 Task: Create a due date automation when advanced on, 2 days after a card is due add content with a name not starting with resume at 11:00 AM.
Action: Mouse moved to (1159, 97)
Screenshot: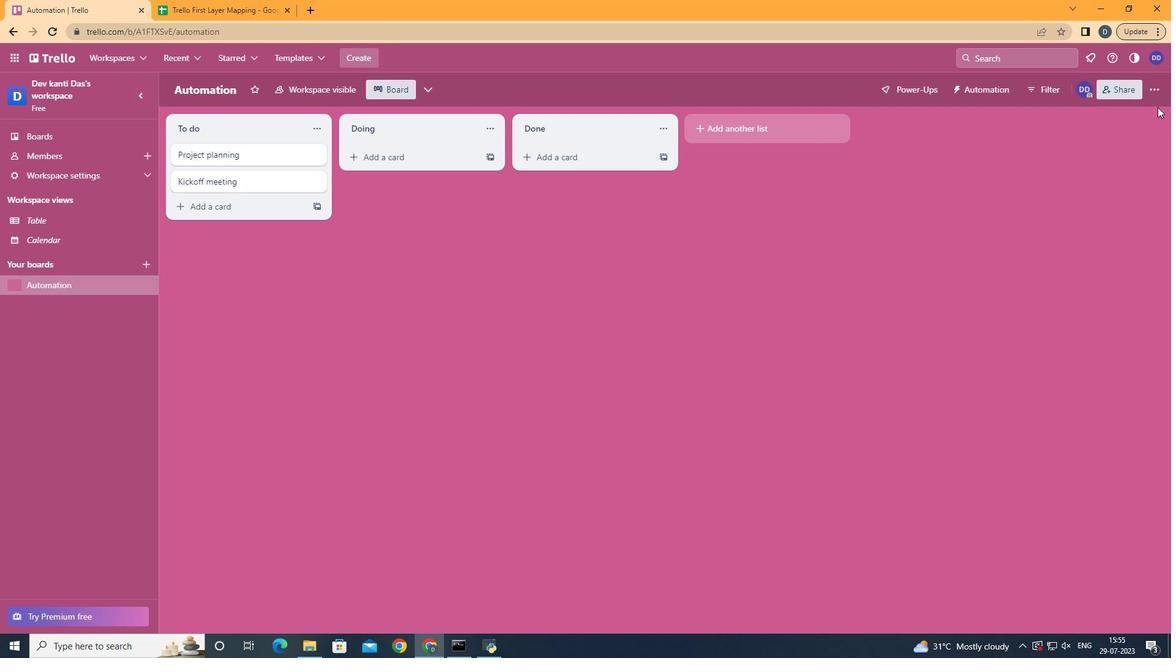 
Action: Mouse pressed left at (1159, 97)
Screenshot: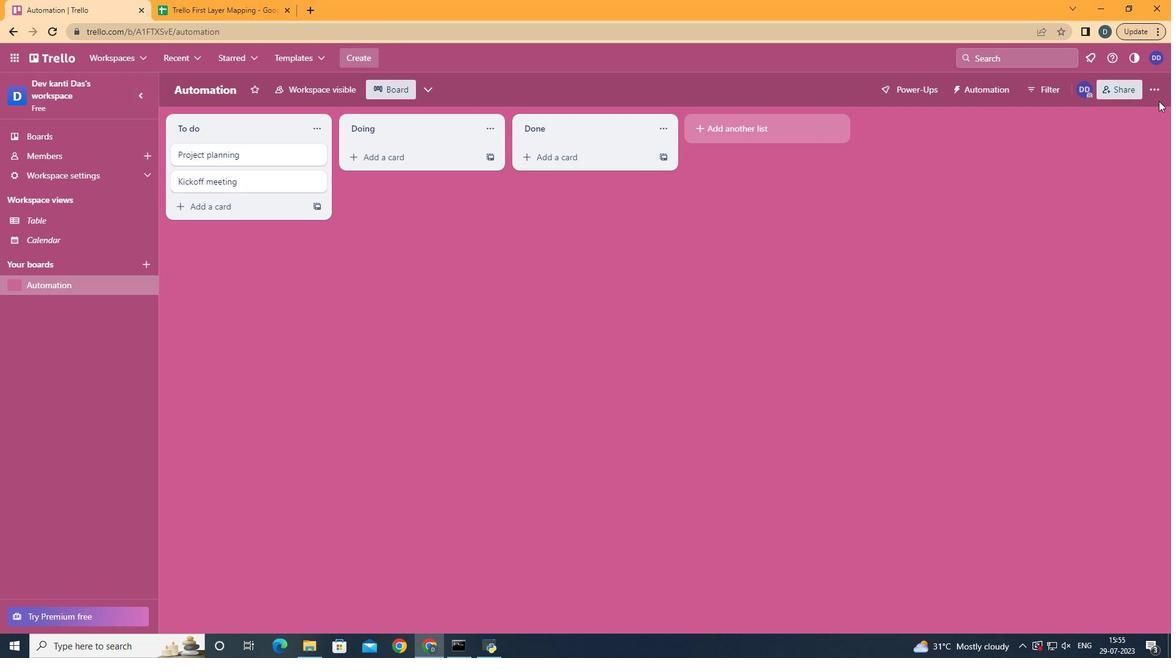 
Action: Mouse moved to (1088, 262)
Screenshot: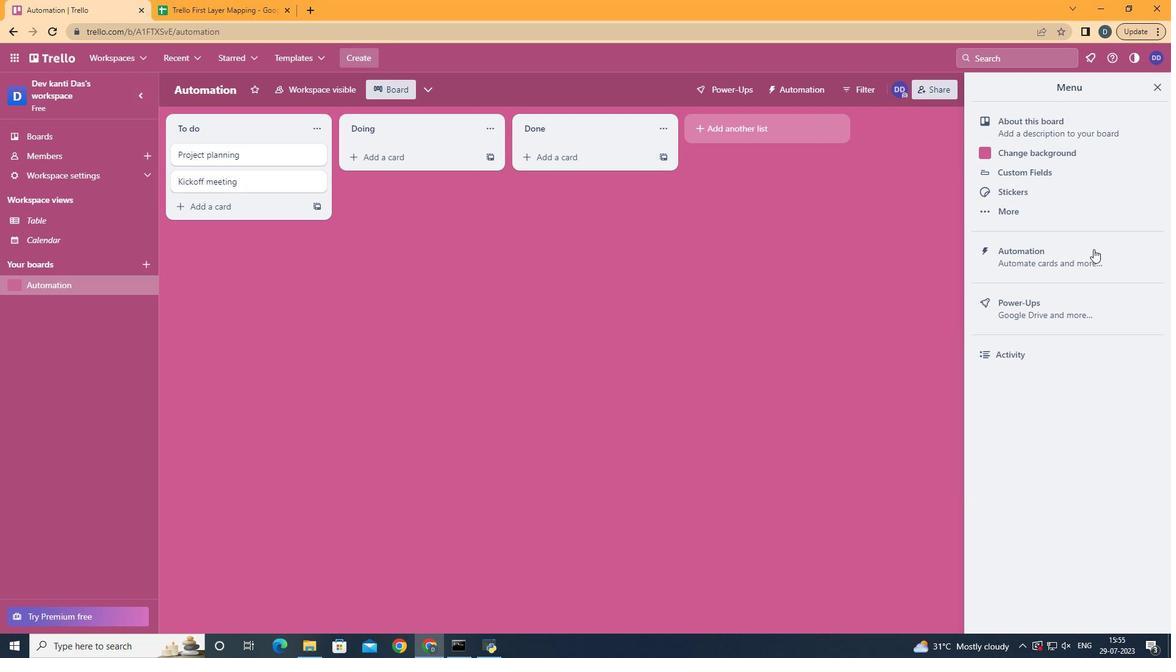 
Action: Mouse pressed left at (1088, 262)
Screenshot: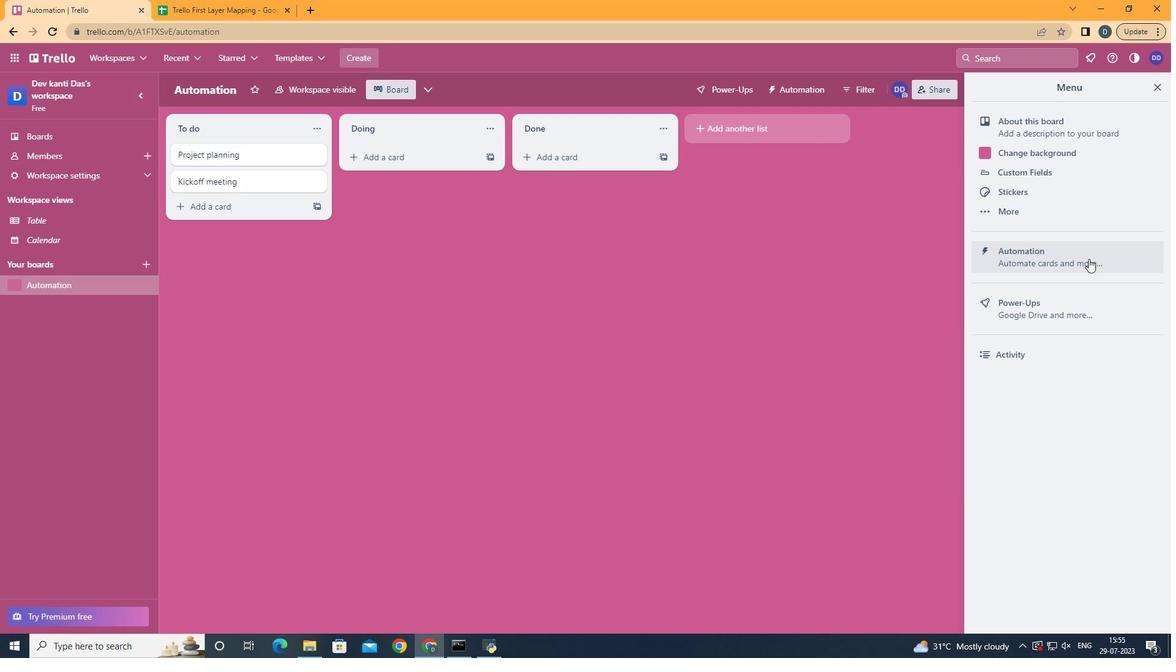 
Action: Mouse moved to (211, 255)
Screenshot: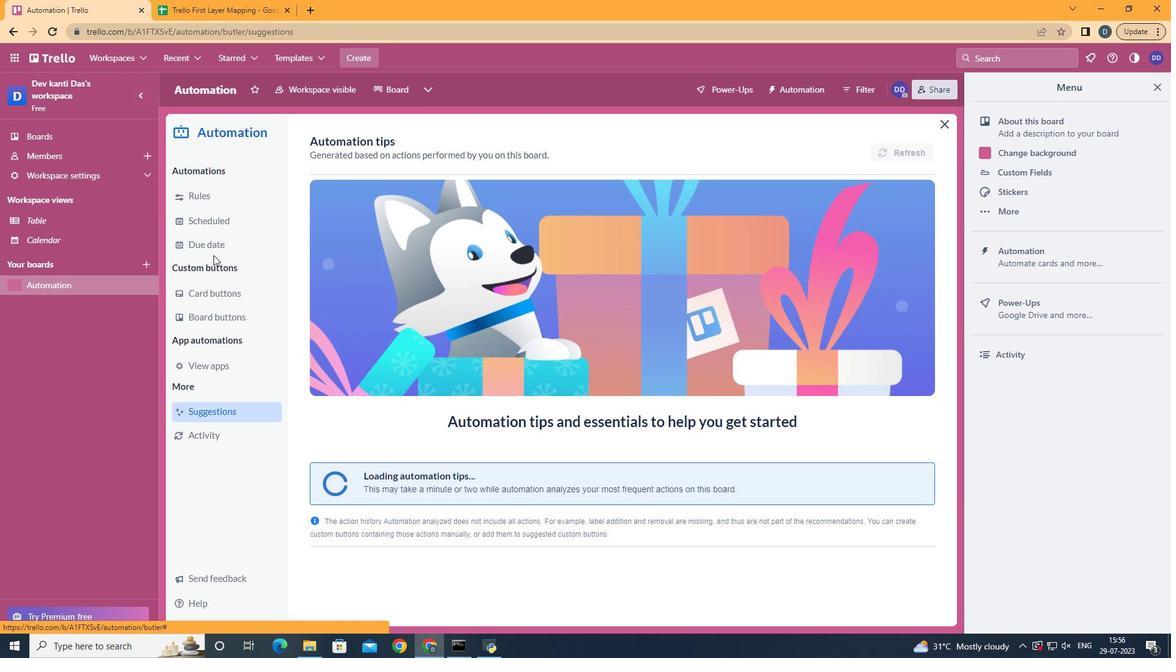 
Action: Mouse pressed left at (211, 255)
Screenshot: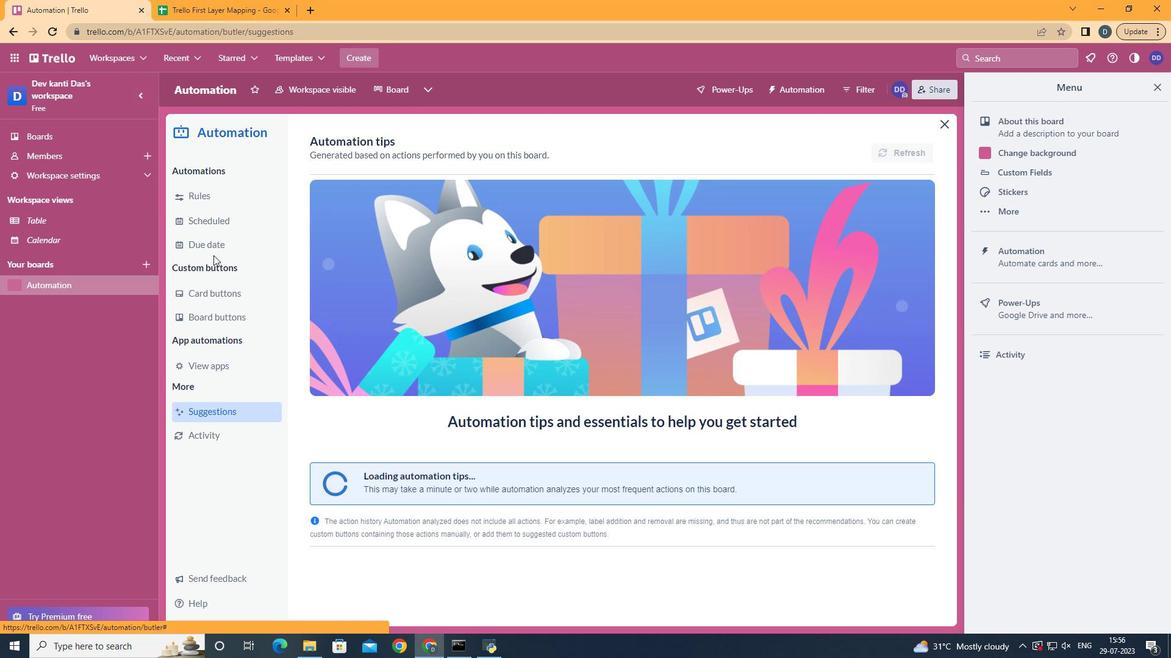 
Action: Mouse moved to (866, 151)
Screenshot: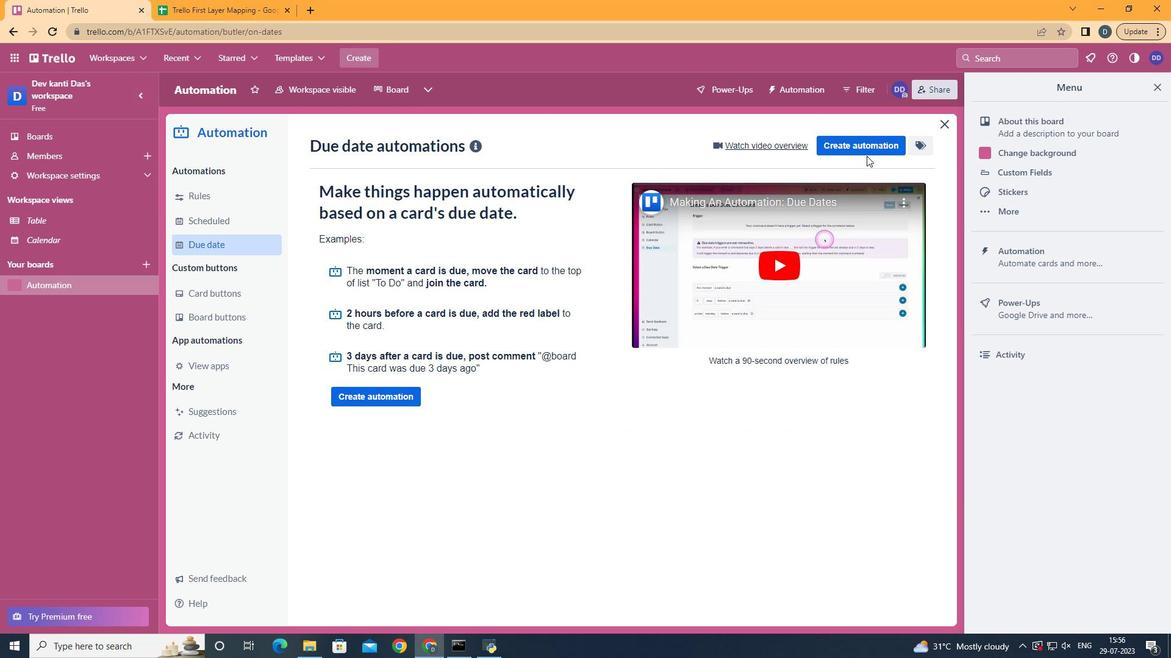 
Action: Mouse pressed left at (866, 151)
Screenshot: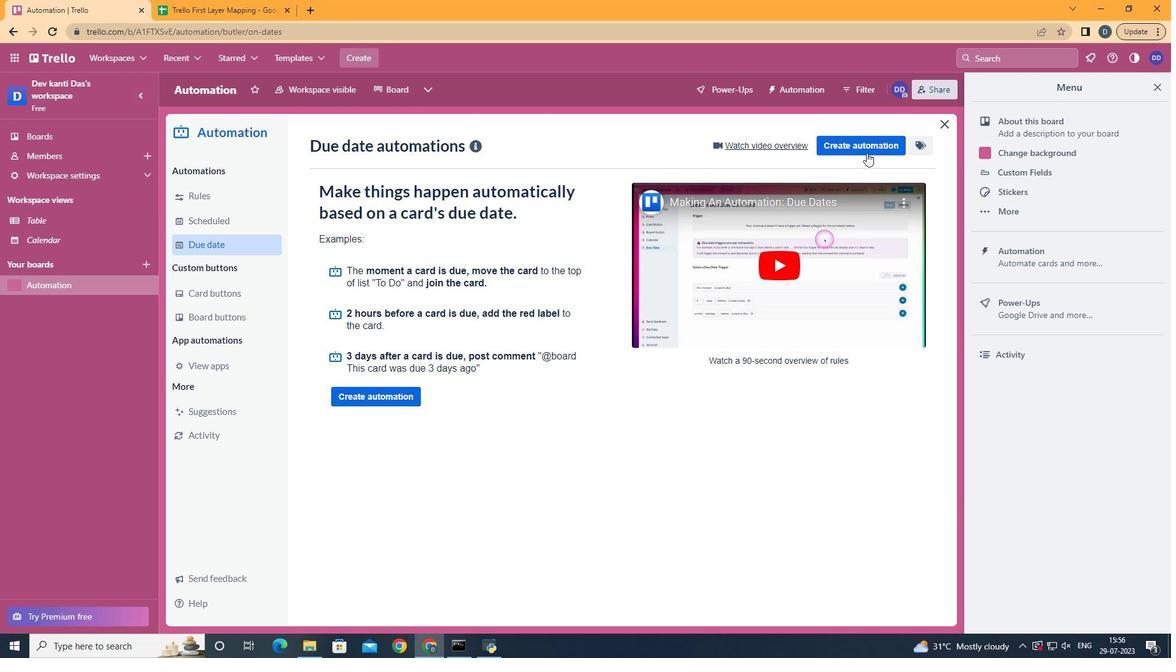
Action: Mouse moved to (619, 261)
Screenshot: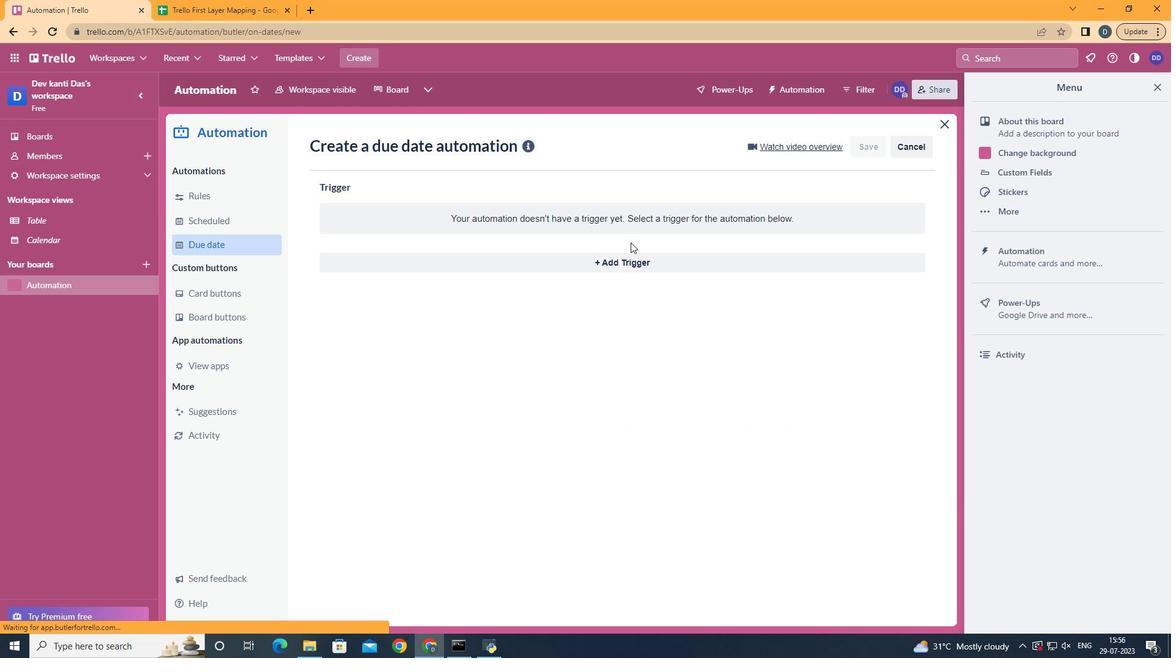 
Action: Mouse pressed left at (619, 261)
Screenshot: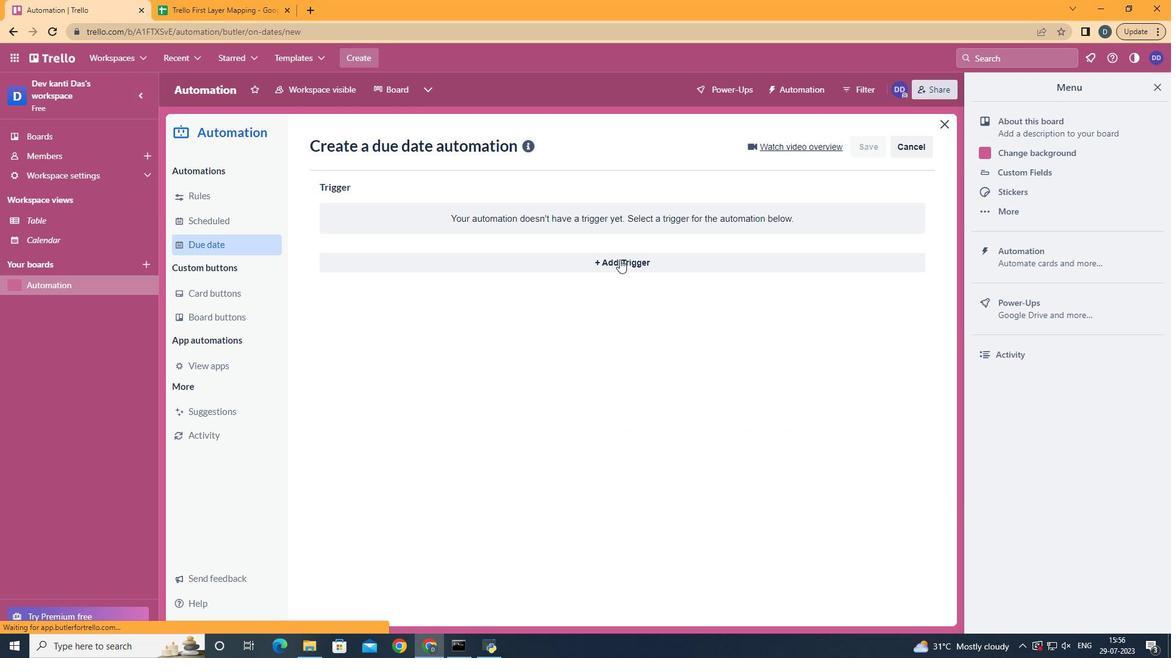 
Action: Mouse moved to (429, 491)
Screenshot: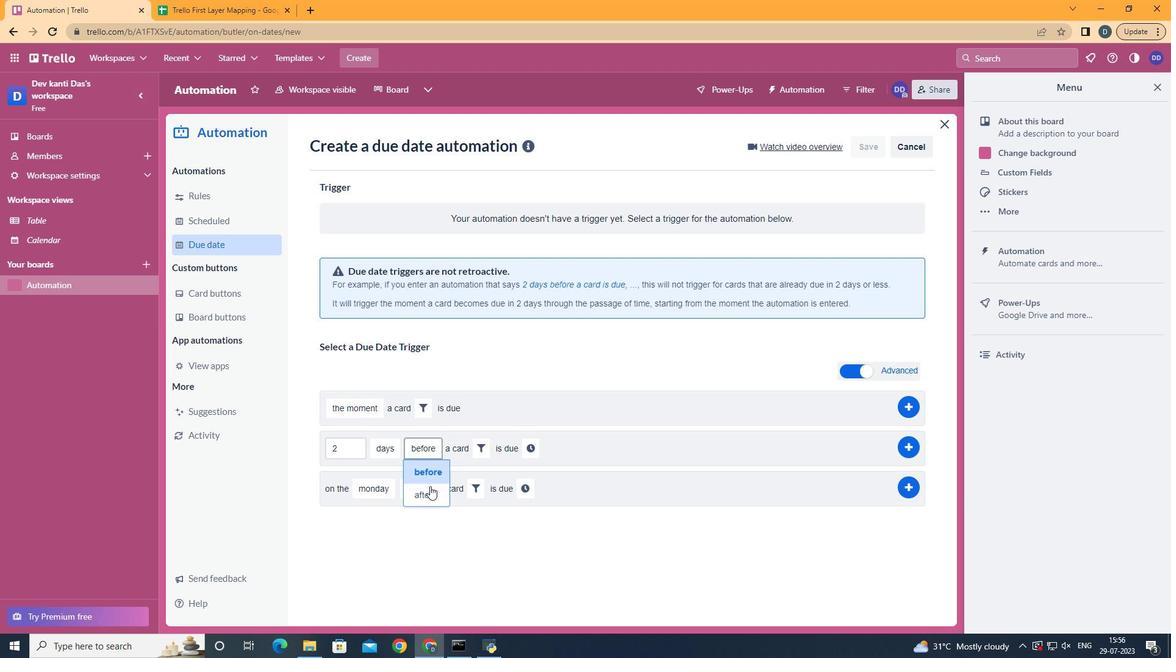 
Action: Mouse pressed left at (429, 491)
Screenshot: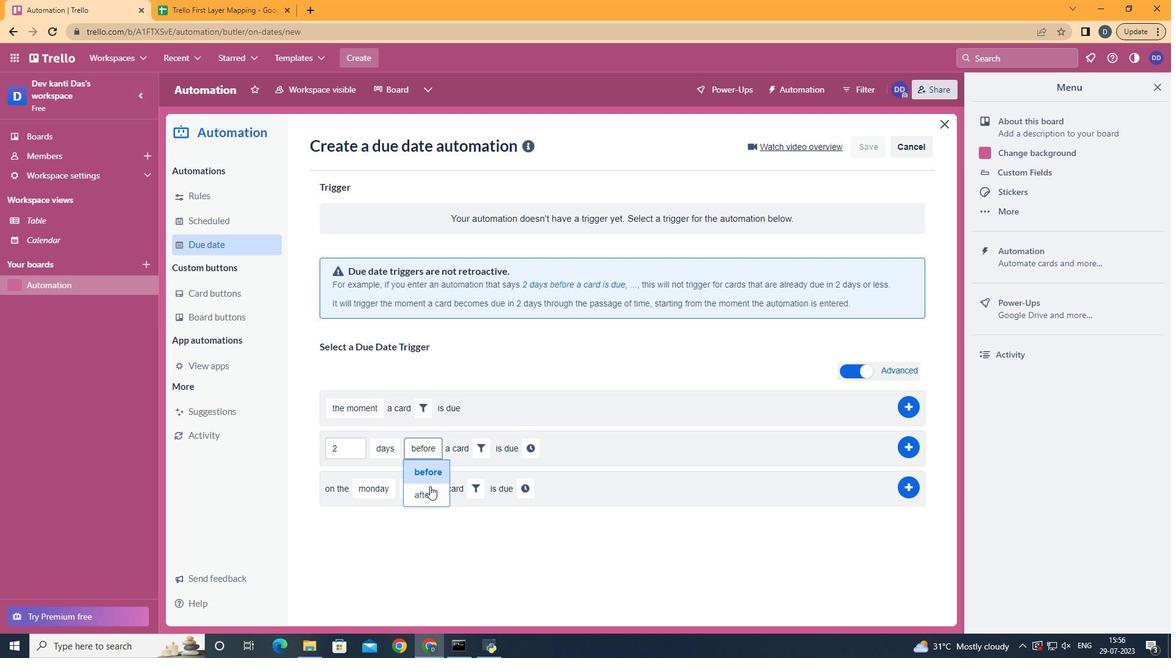 
Action: Mouse moved to (472, 451)
Screenshot: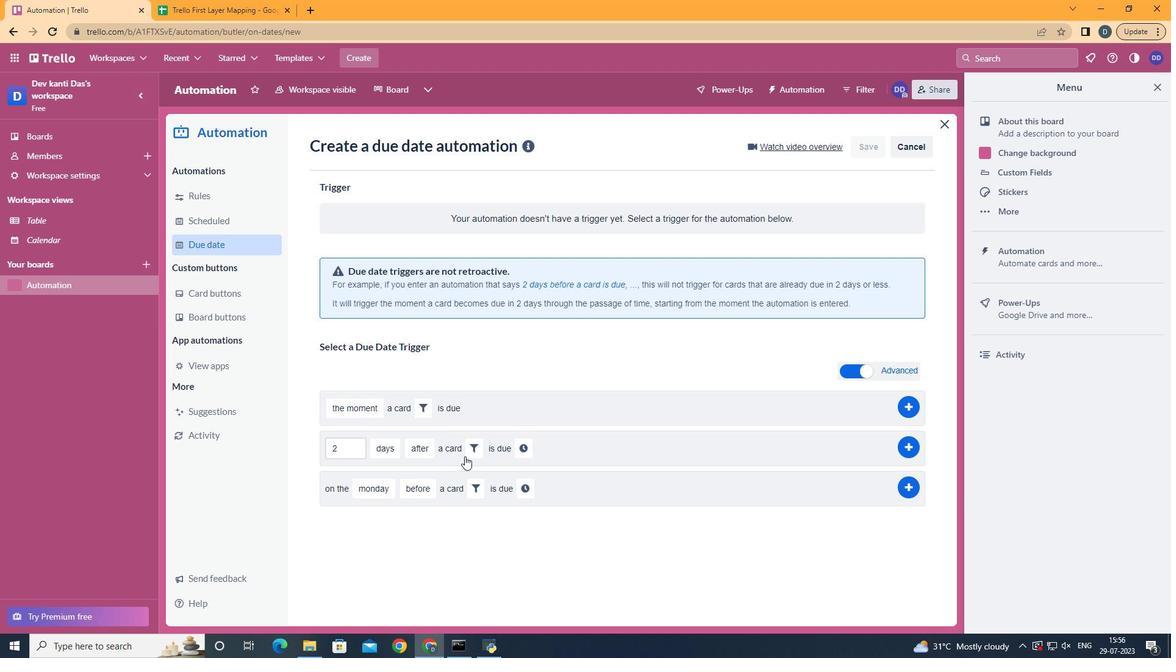 
Action: Mouse pressed left at (472, 451)
Screenshot: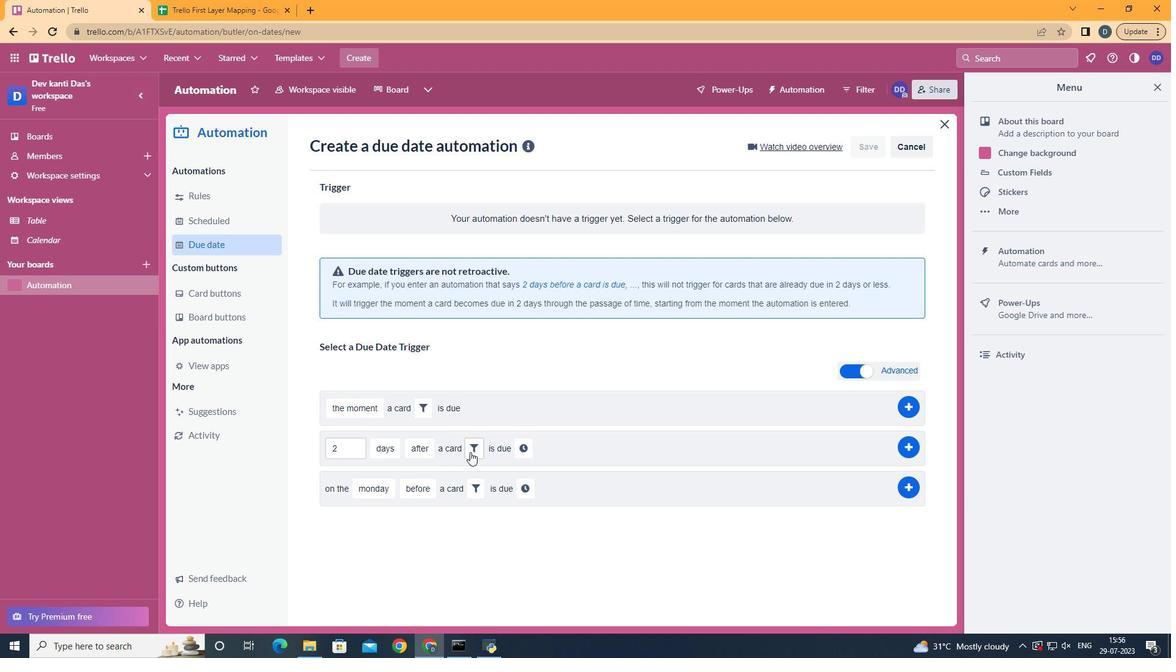 
Action: Mouse moved to (636, 485)
Screenshot: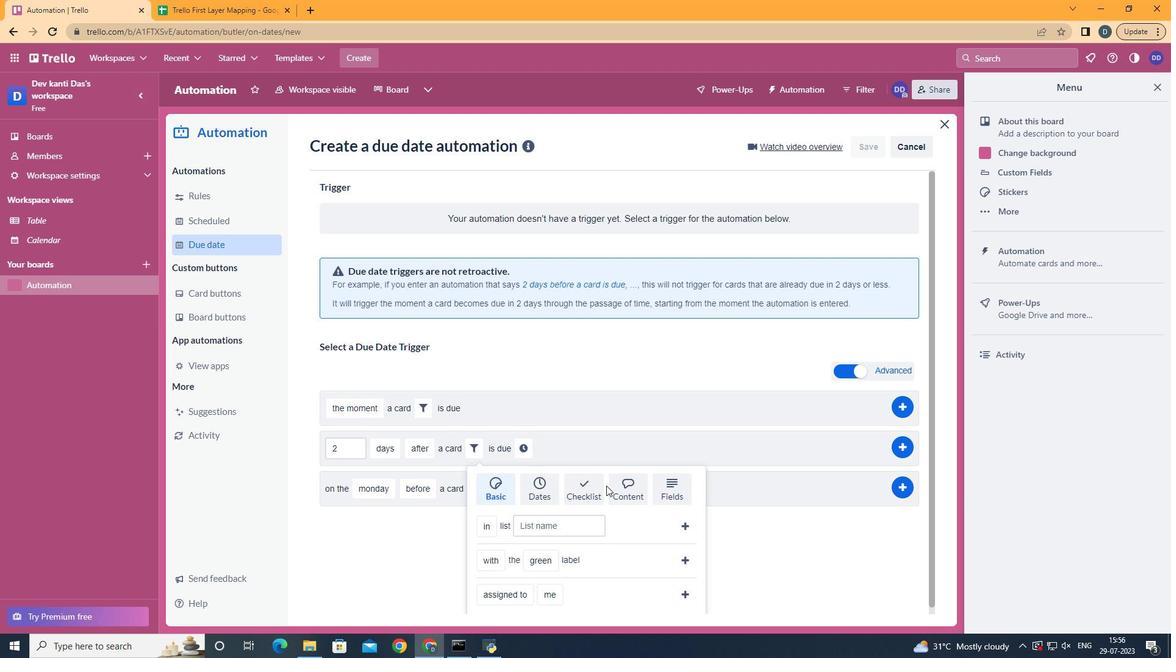 
Action: Mouse pressed left at (636, 485)
Screenshot: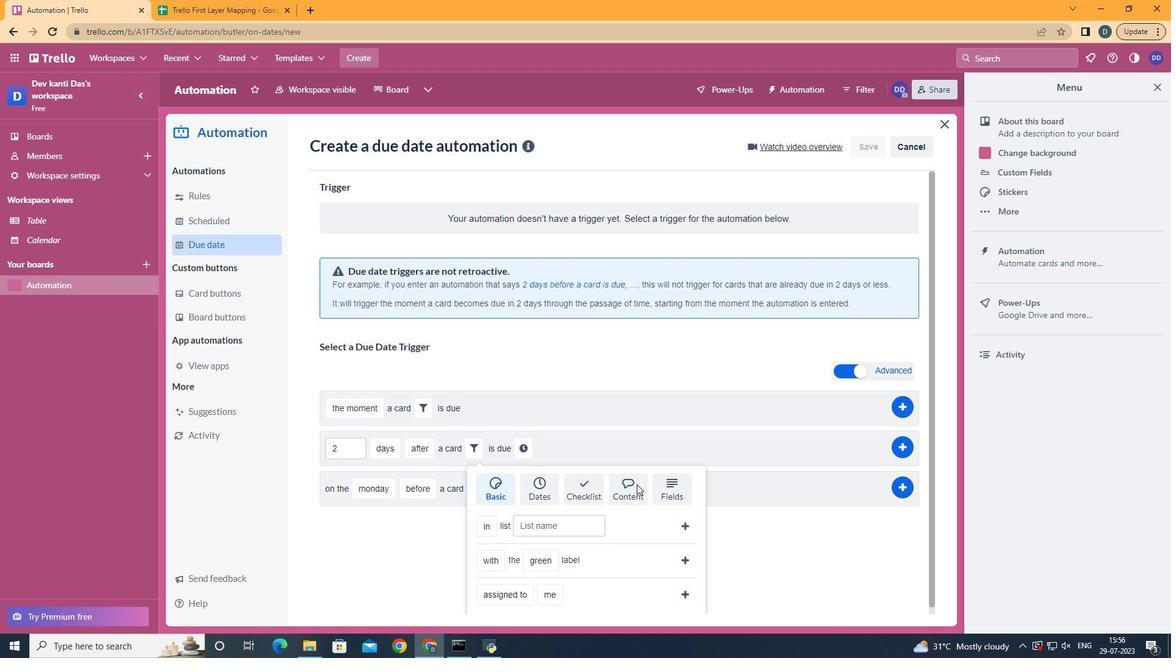 
Action: Mouse scrolled (636, 484) with delta (0, 0)
Screenshot: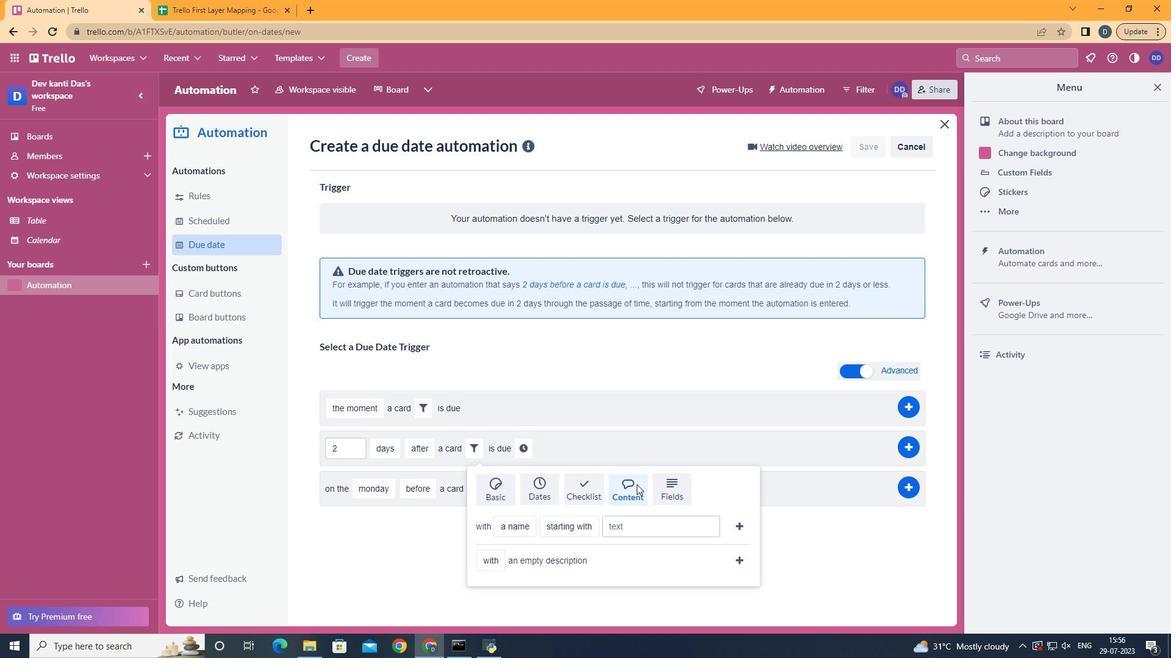 
Action: Mouse moved to (517, 555)
Screenshot: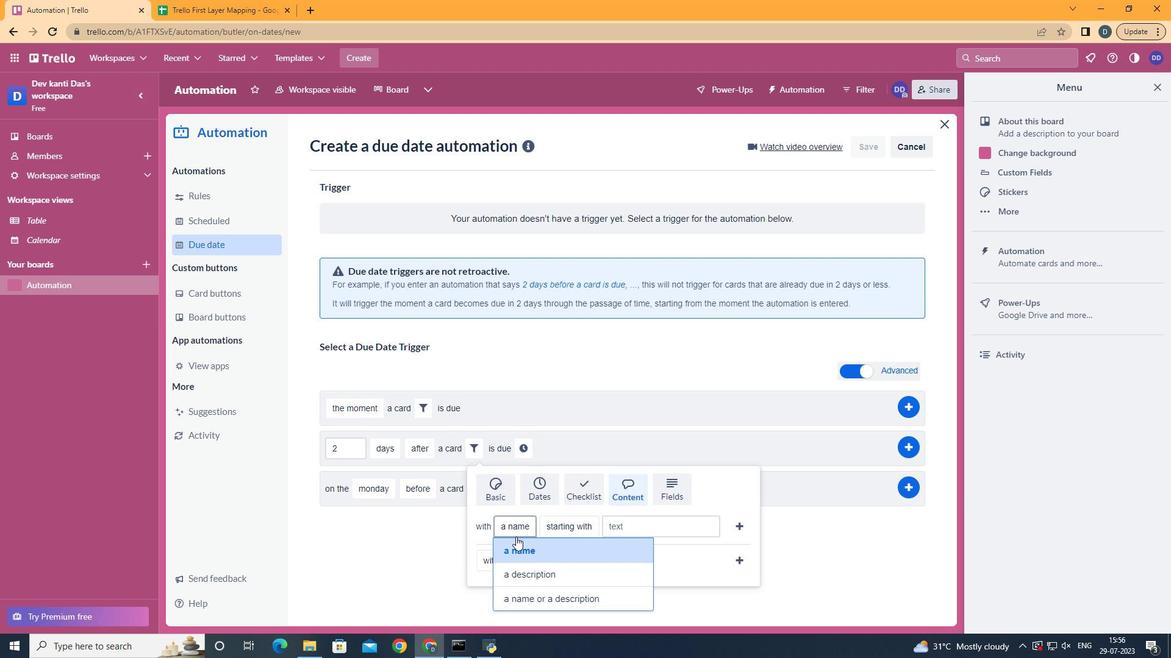 
Action: Mouse pressed left at (517, 555)
Screenshot: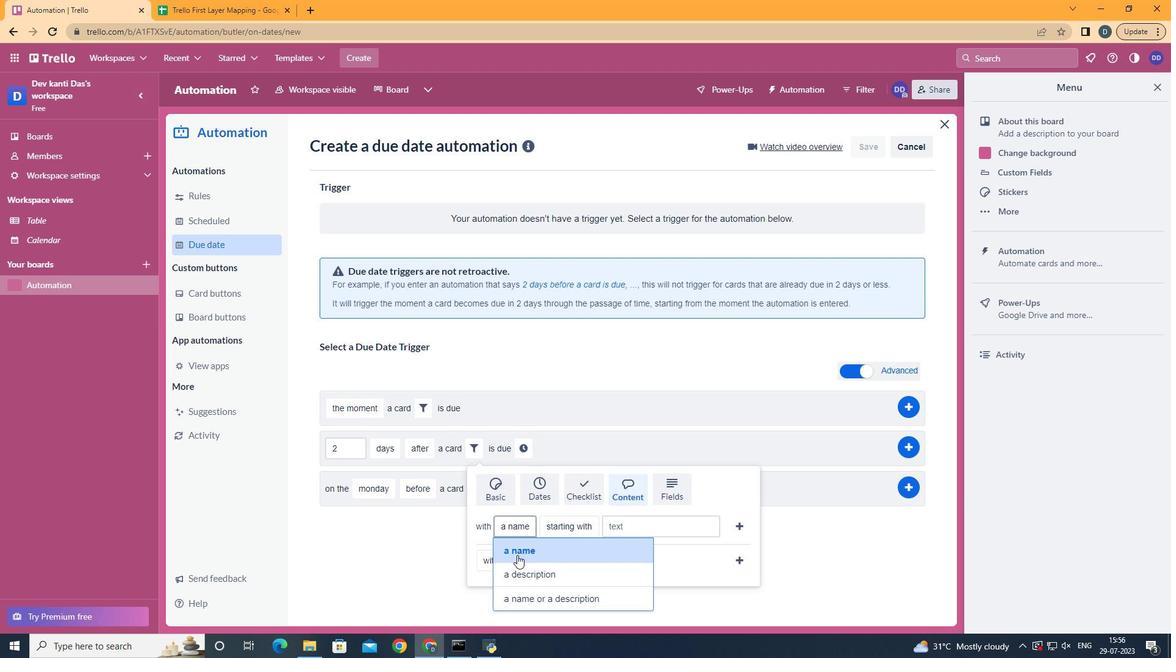 
Action: Mouse moved to (603, 453)
Screenshot: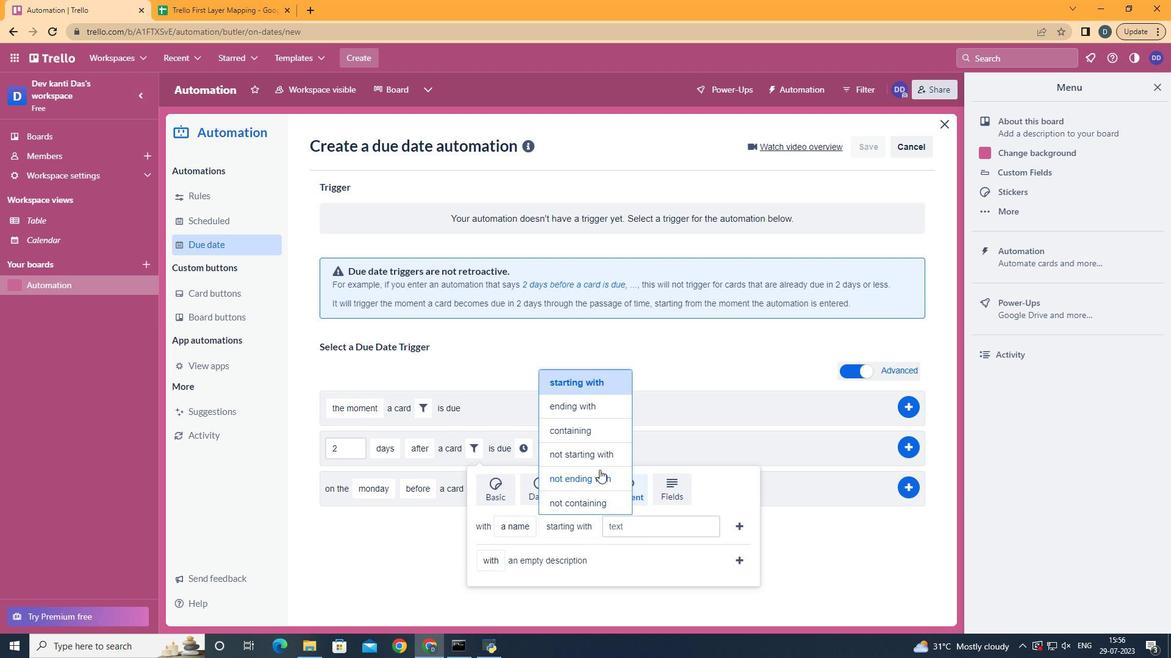
Action: Mouse pressed left at (603, 453)
Screenshot: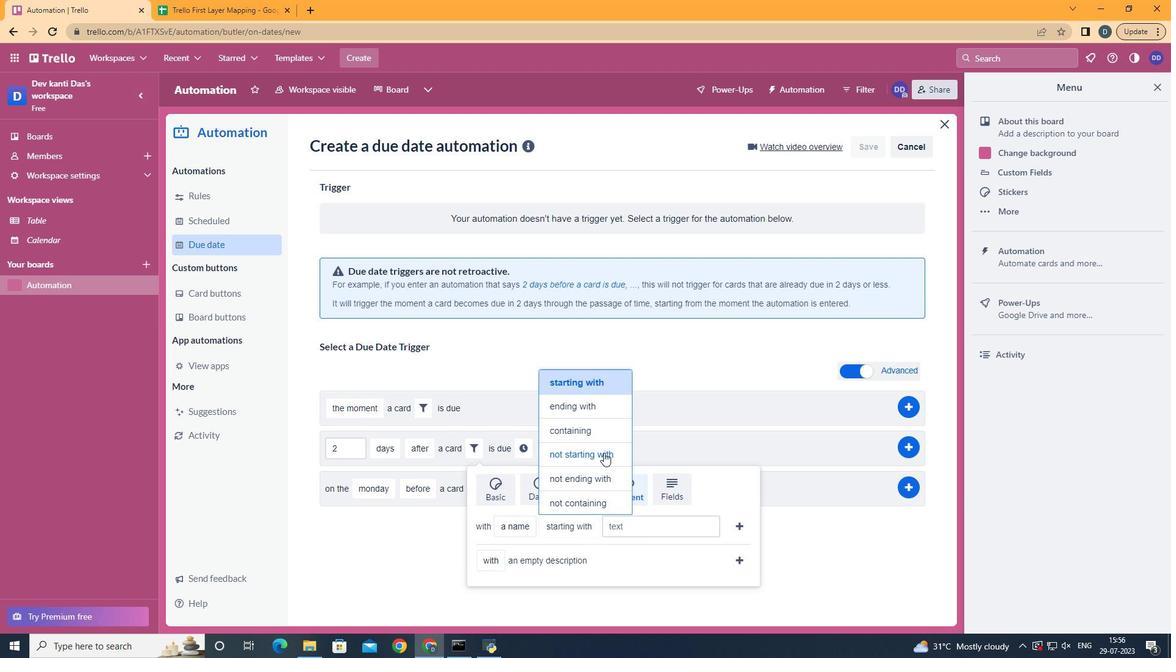 
Action: Mouse moved to (652, 525)
Screenshot: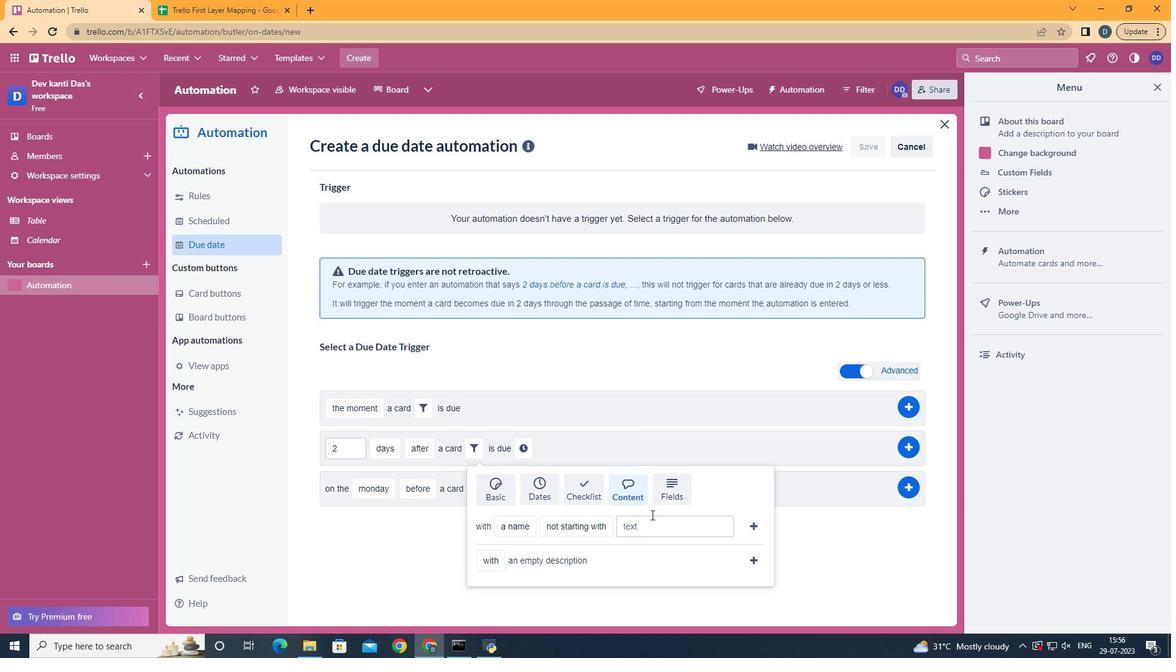 
Action: Mouse pressed left at (652, 525)
Screenshot: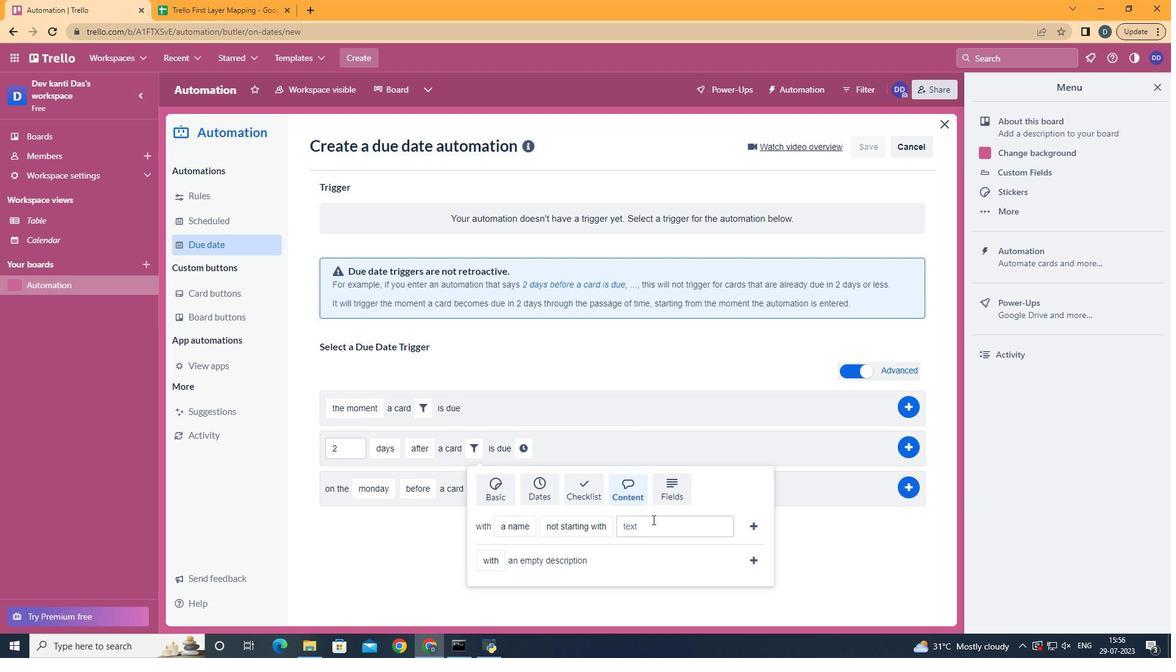 
Action: Key pressed resume
Screenshot: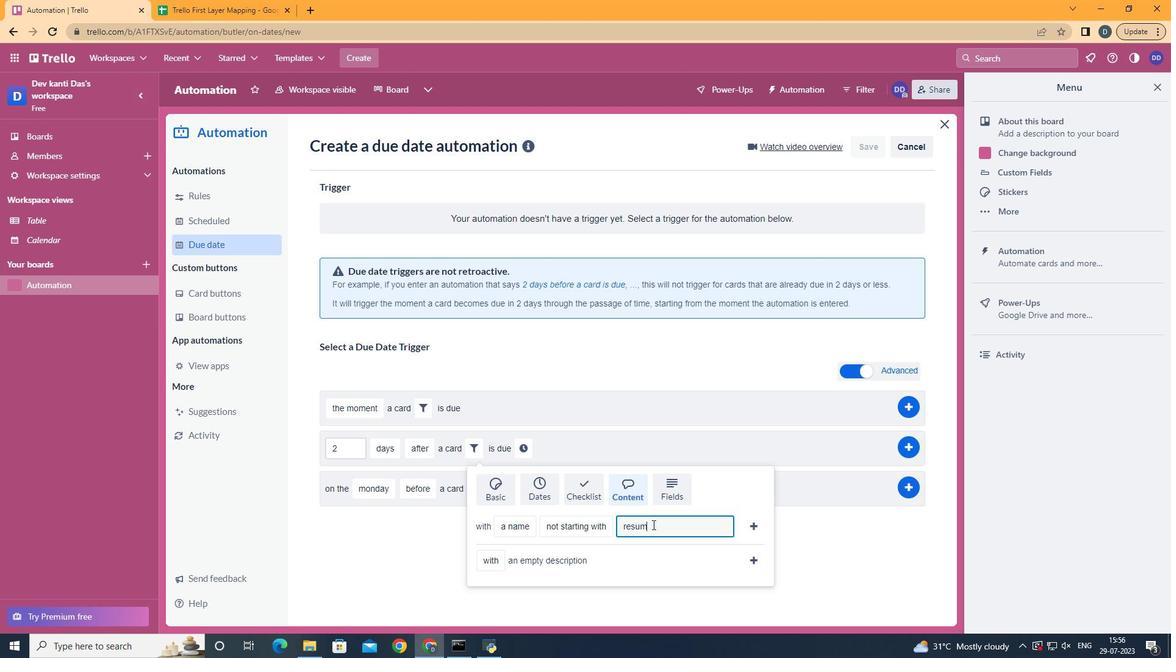 
Action: Mouse moved to (752, 527)
Screenshot: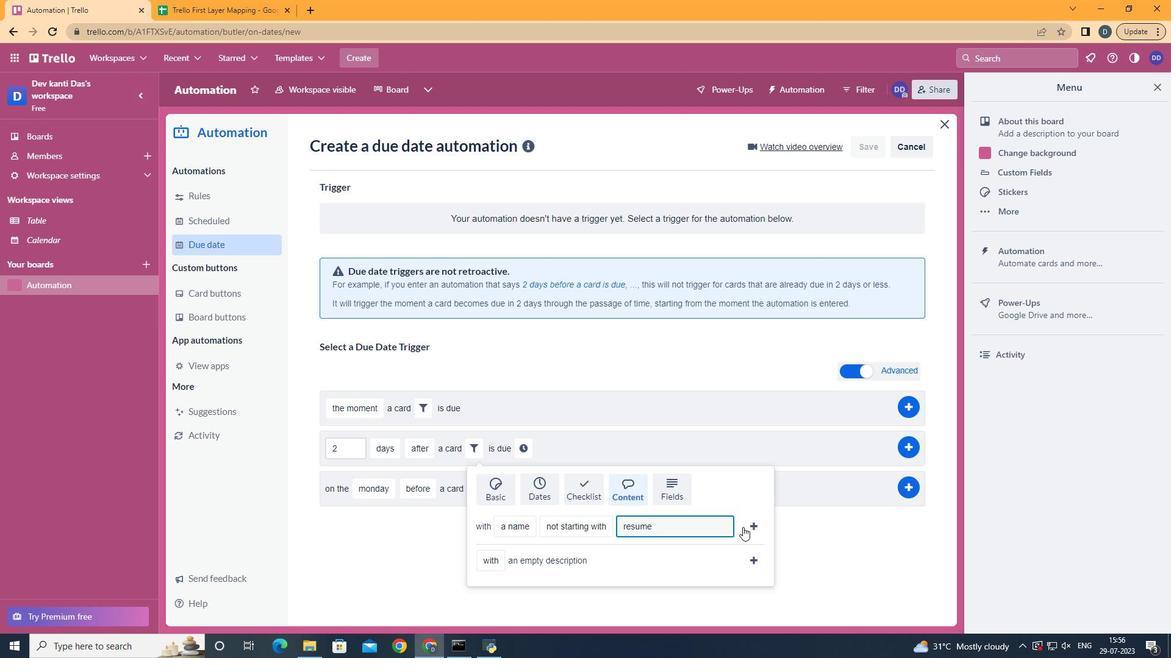 
Action: Mouse pressed left at (752, 527)
Screenshot: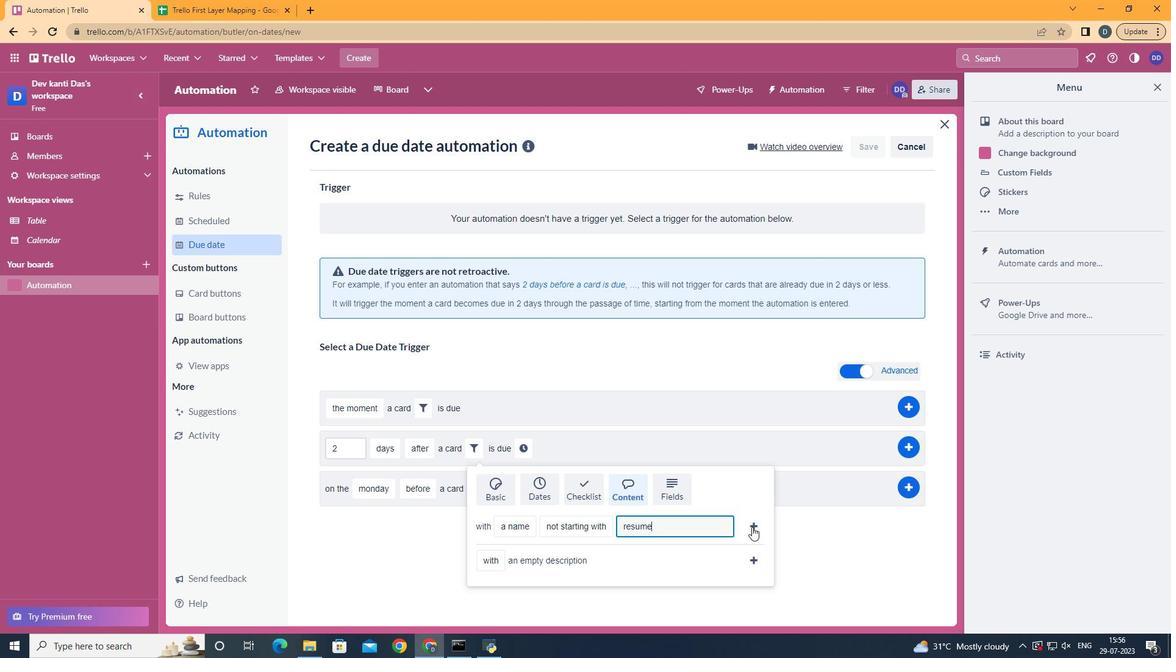 
Action: Mouse moved to (701, 444)
Screenshot: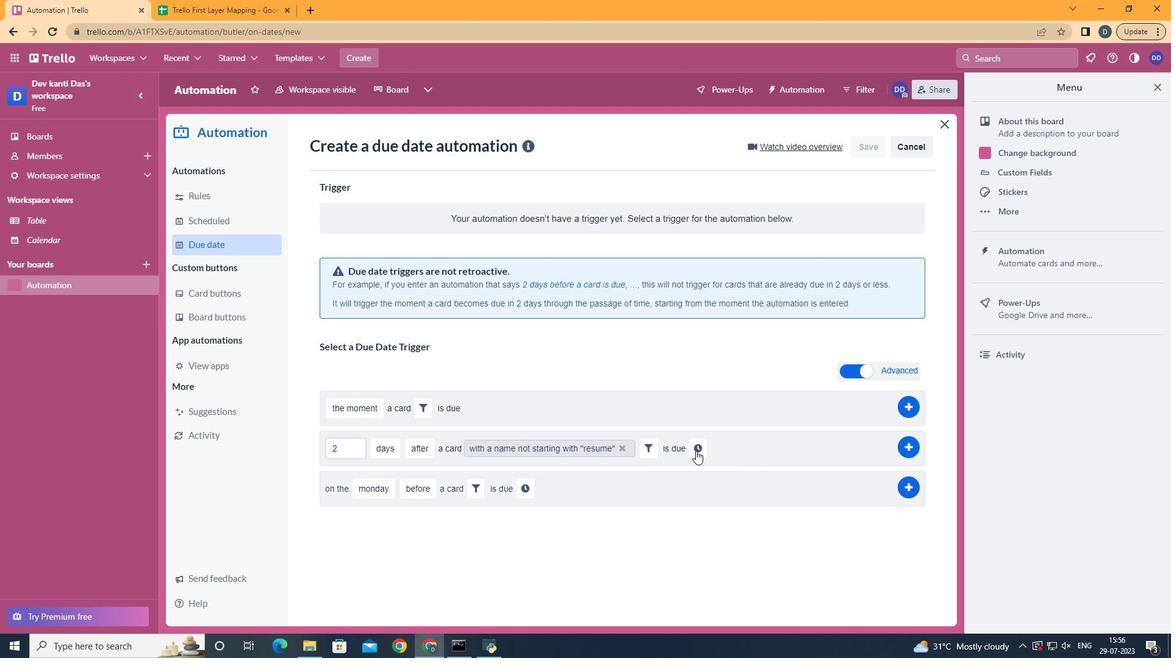 
Action: Mouse pressed left at (701, 444)
Screenshot: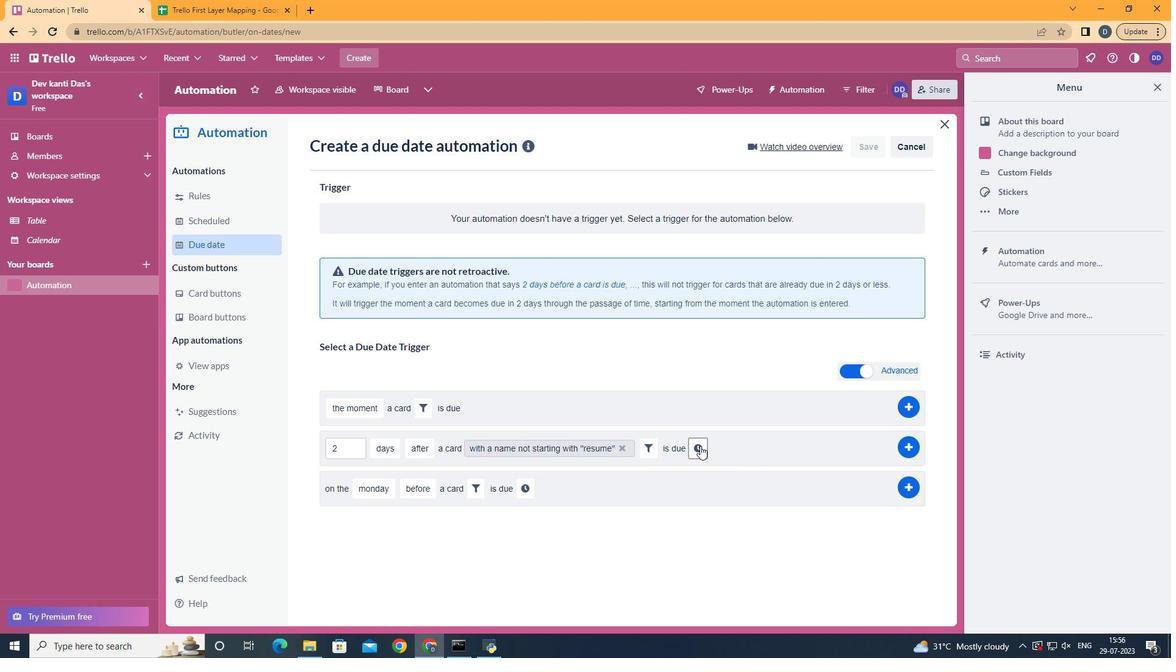 
Action: Mouse moved to (734, 452)
Screenshot: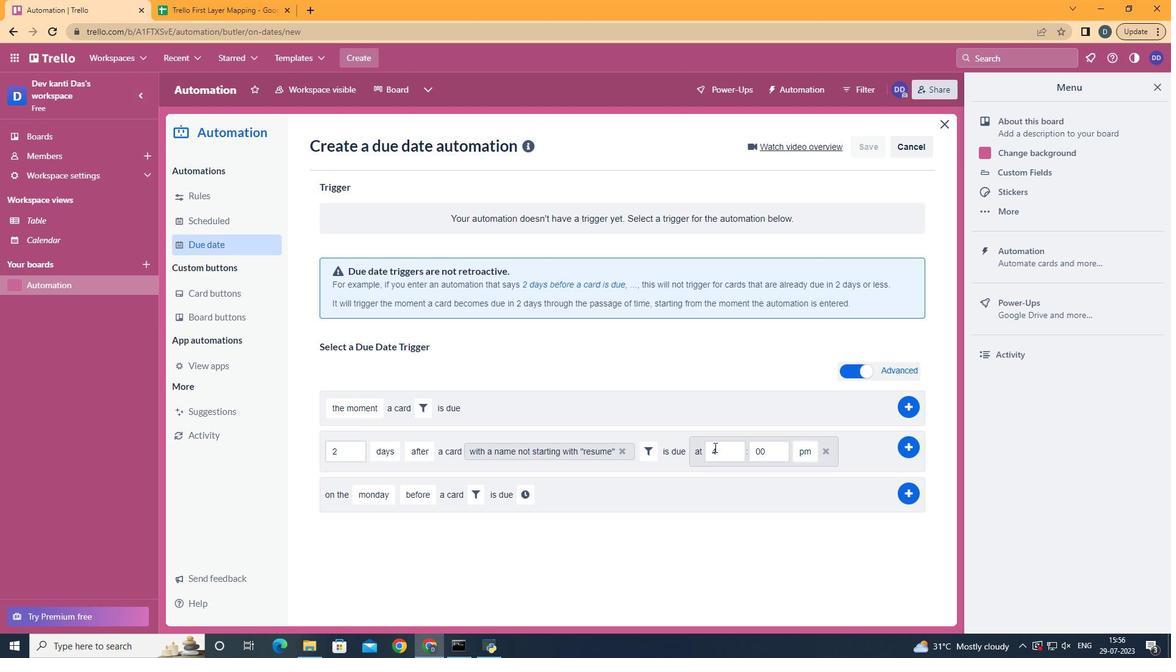 
Action: Mouse pressed left at (734, 452)
Screenshot: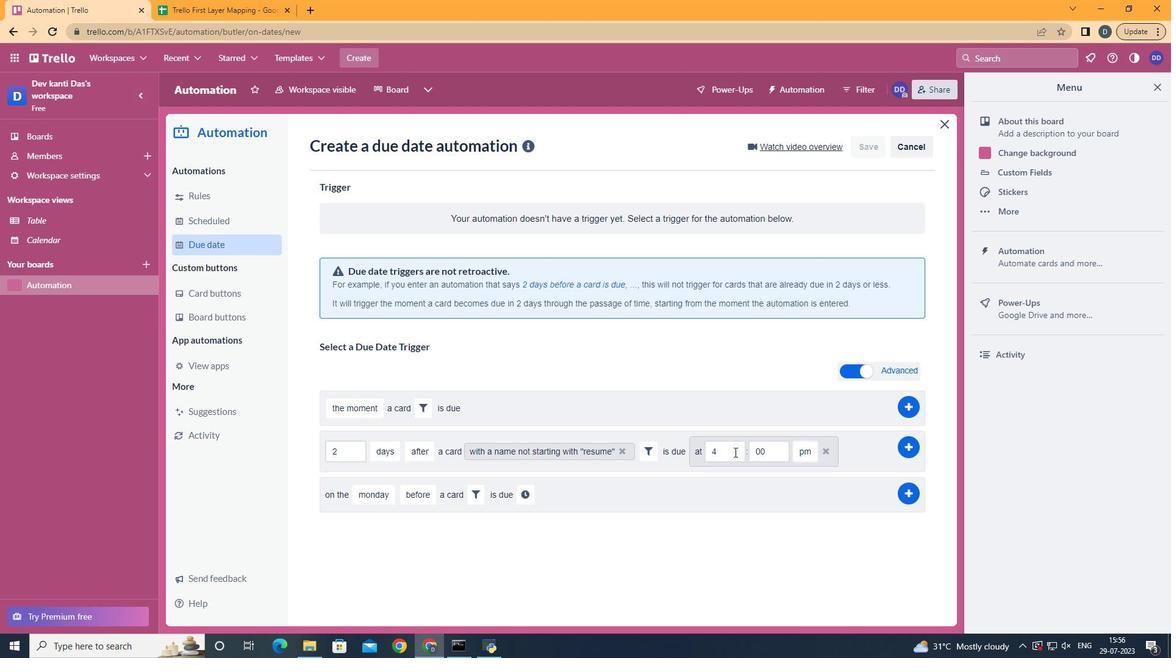 
Action: Key pressed <Key.backspace>11
Screenshot: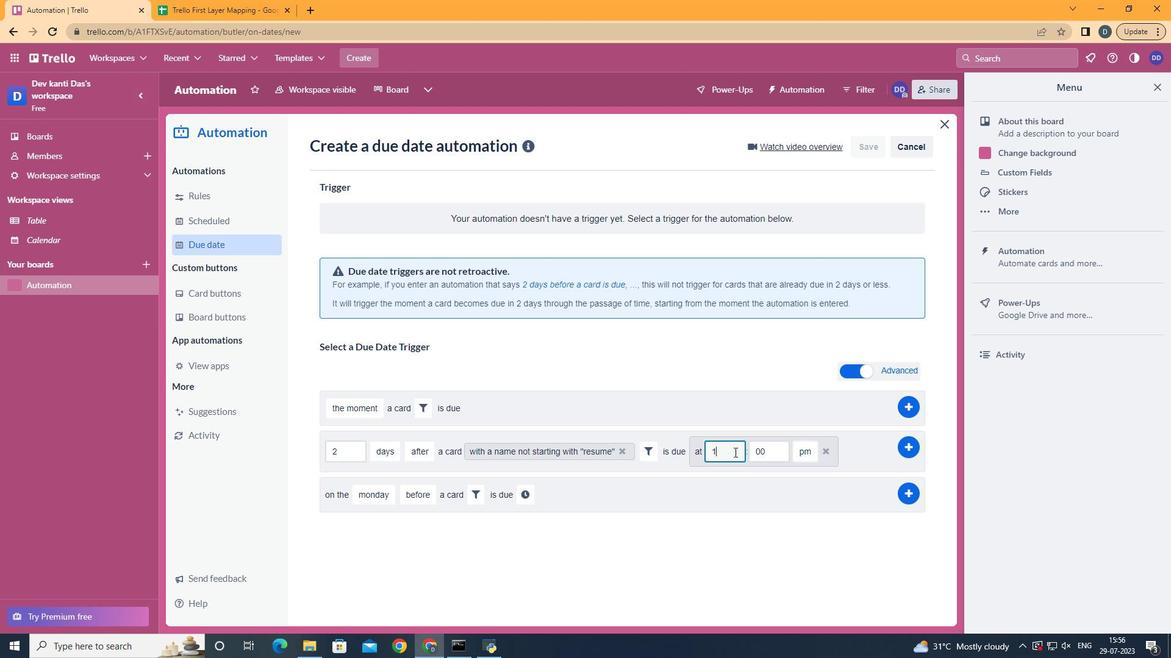 
Action: Mouse moved to (810, 477)
Screenshot: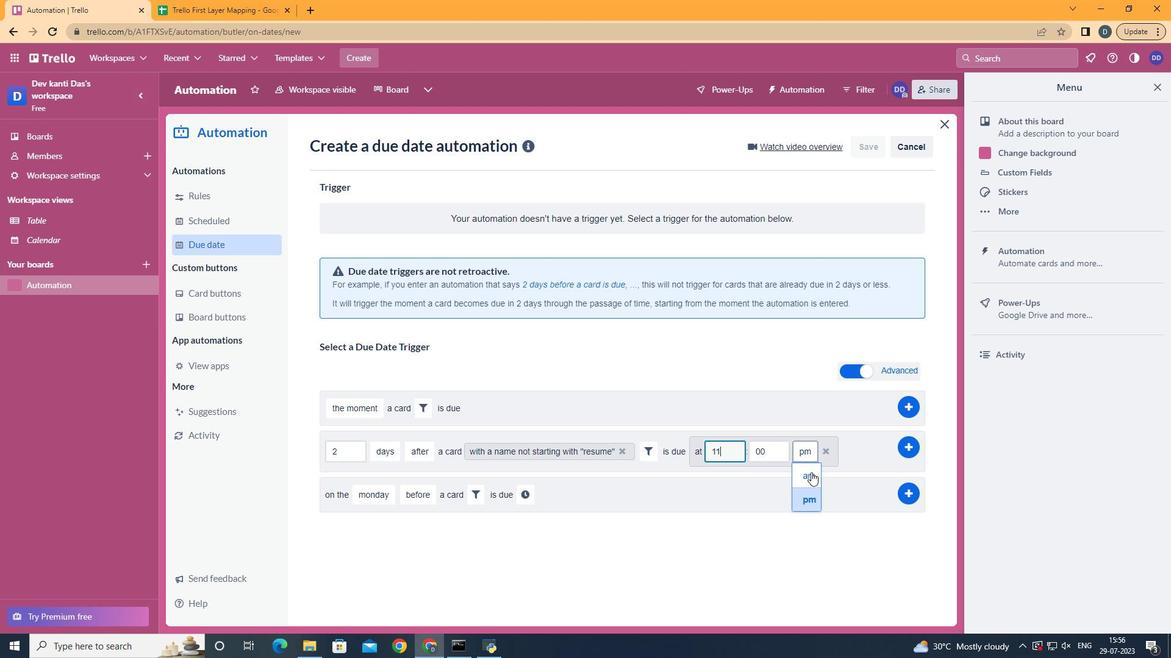 
Action: Mouse pressed left at (810, 477)
Screenshot: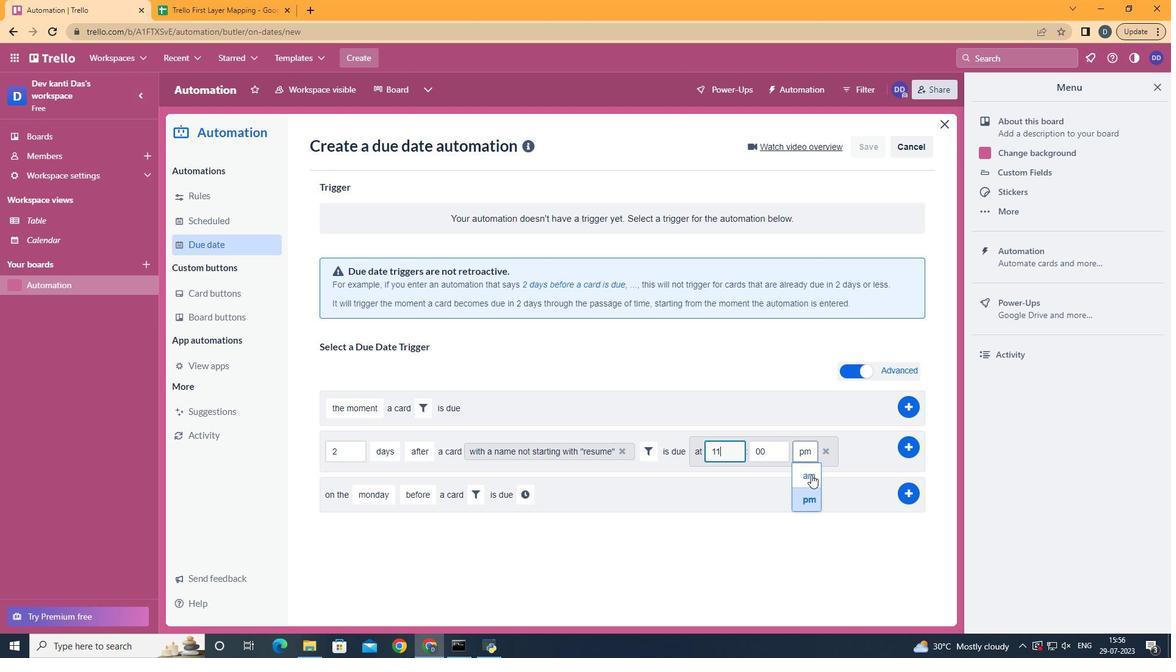 
Action: Mouse moved to (910, 193)
Screenshot: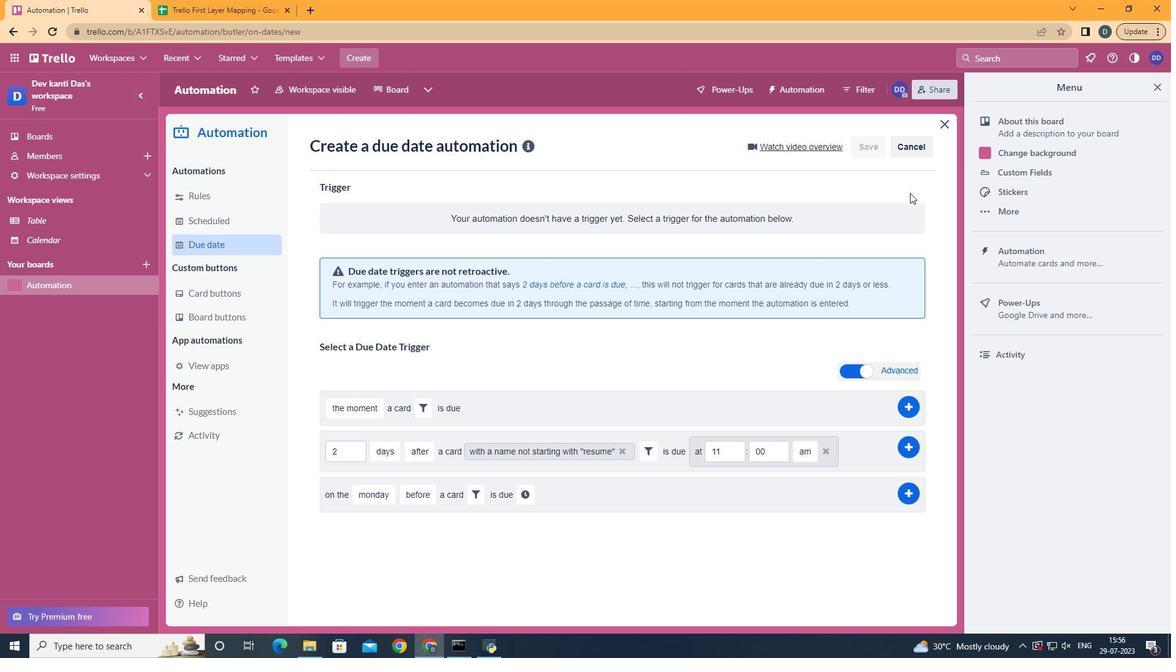 
